 Task: Create List Commercial Law in Board Business Intelligence Reporting to Workspace Content Creation
Action: Mouse moved to (74, 241)
Screenshot: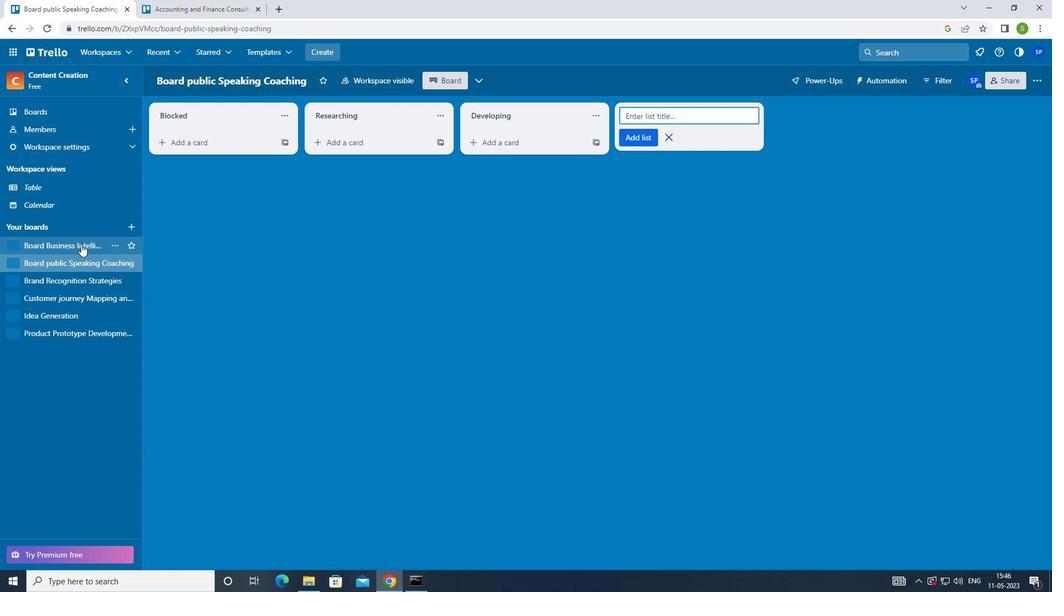 
Action: Mouse pressed left at (74, 241)
Screenshot: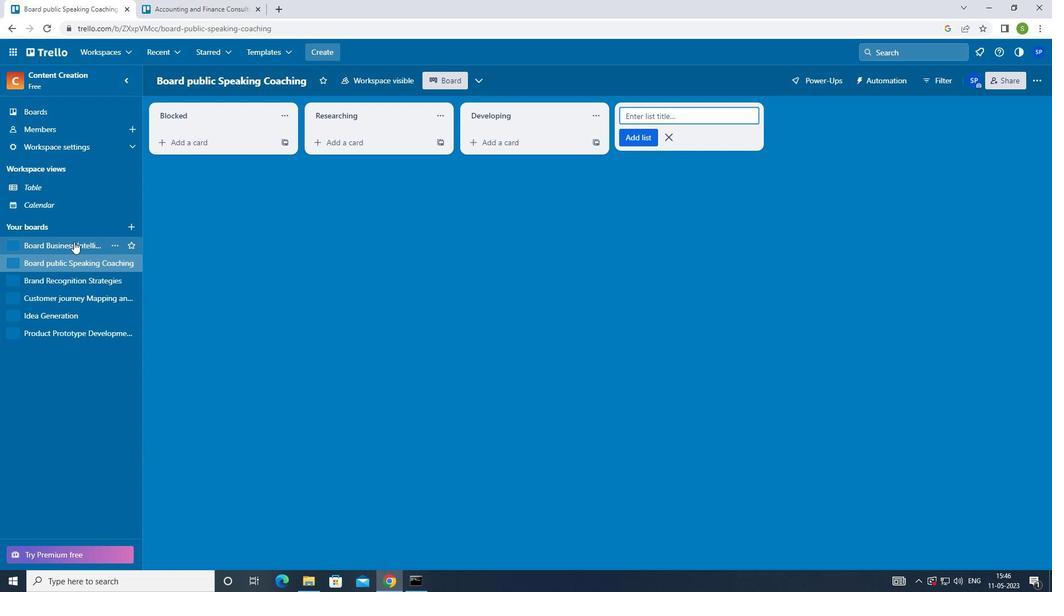 
Action: Mouse moved to (525, 121)
Screenshot: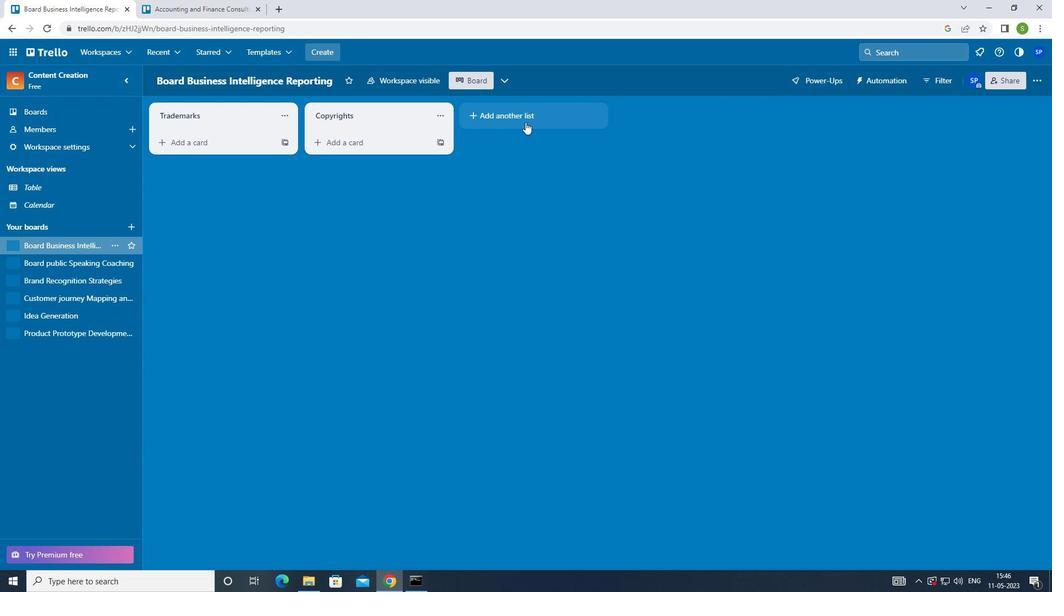 
Action: Mouse pressed left at (525, 121)
Screenshot: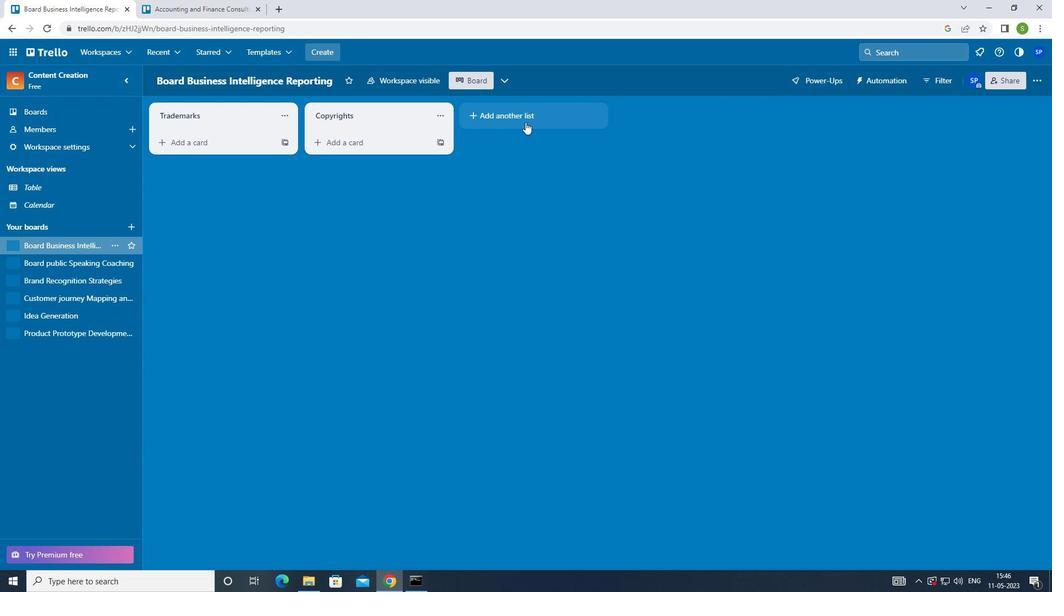 
Action: Mouse moved to (514, 195)
Screenshot: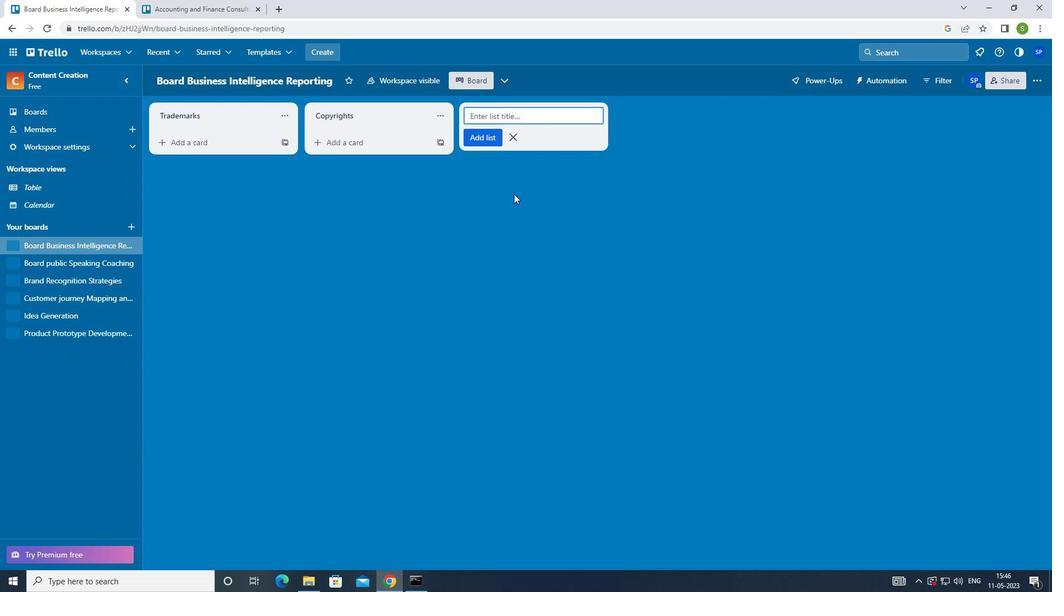 
Action: Key pressed <Key.shift>COMMERCIAL<Key.space><Key.shift><Key.shift_r>LAW<Key.enter><Key.f8>
Screenshot: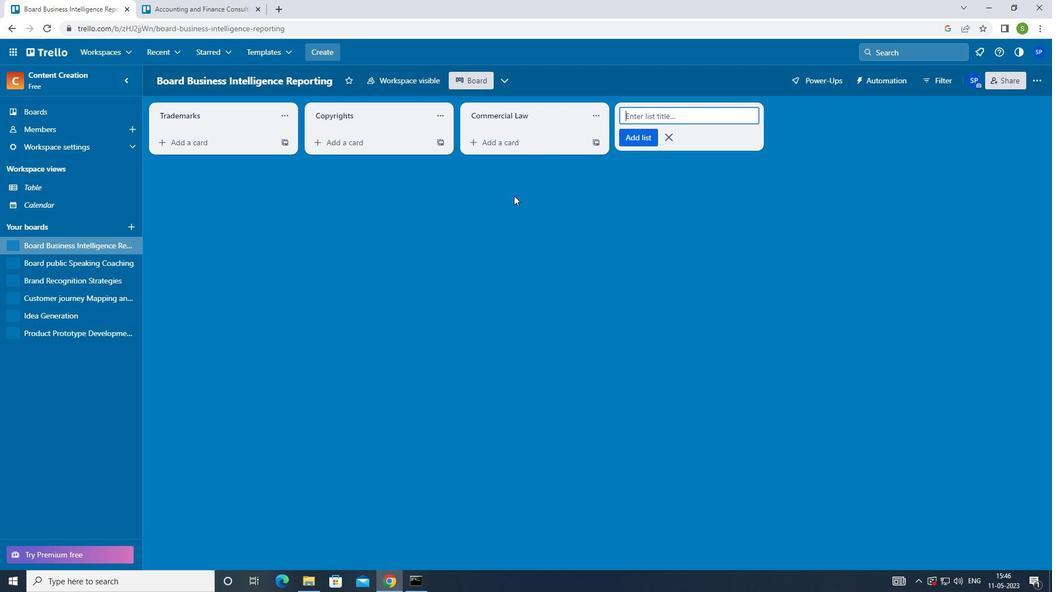 
